 Task: Create in the project AgileFlow and in the Backlog issue 'Integrate a new customer loyalty program feature into an existing e-commerce website to improve customer retention and repeat sales' a child issue 'Code optimization for energy-efficient natural language processing', and assign it to team member softage.2@softage.net. Create in the project AgileFlow and in the Backlog issue 'Develop a new tool for automated testing of mobile application battery consumption and energy efficiency' a child issue 'Email campaign deliverability tracking and analysis', and assign it to team member softage.3@softage.net
Action: Mouse moved to (700, 537)
Screenshot: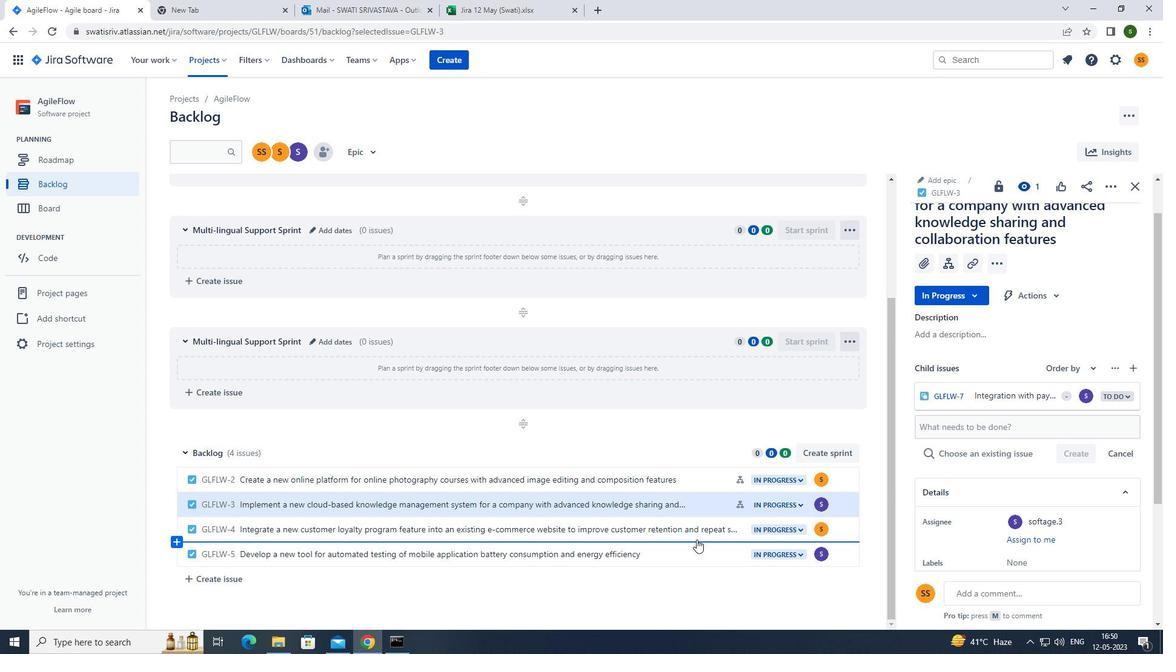 
Action: Mouse pressed left at (700, 537)
Screenshot: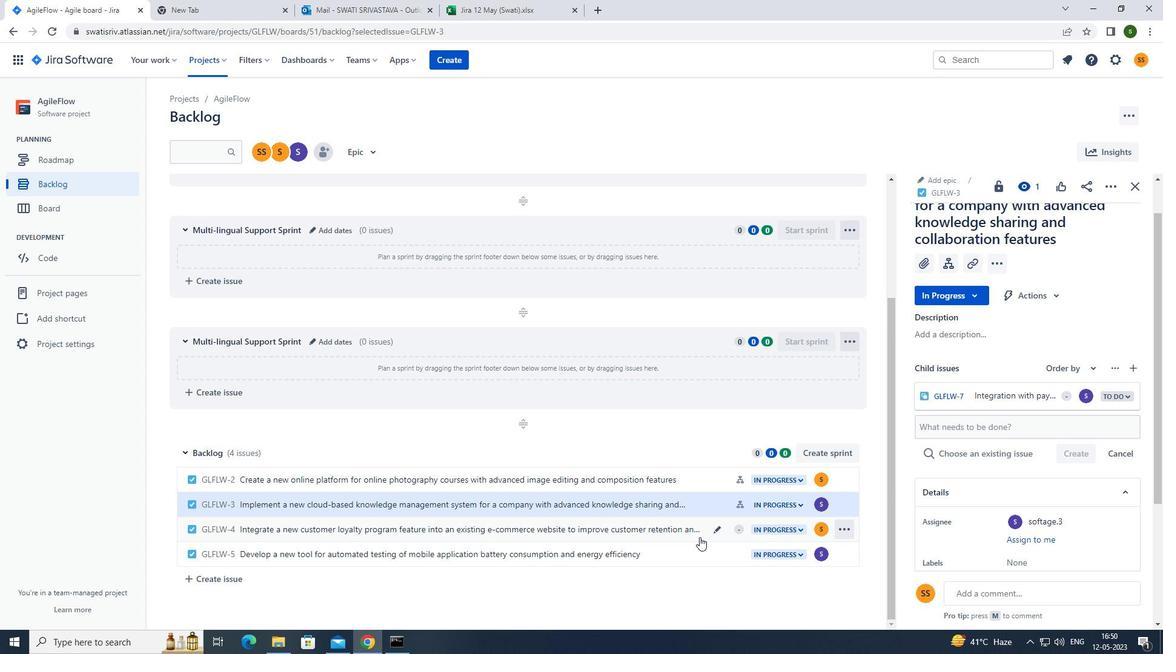 
Action: Mouse moved to (949, 312)
Screenshot: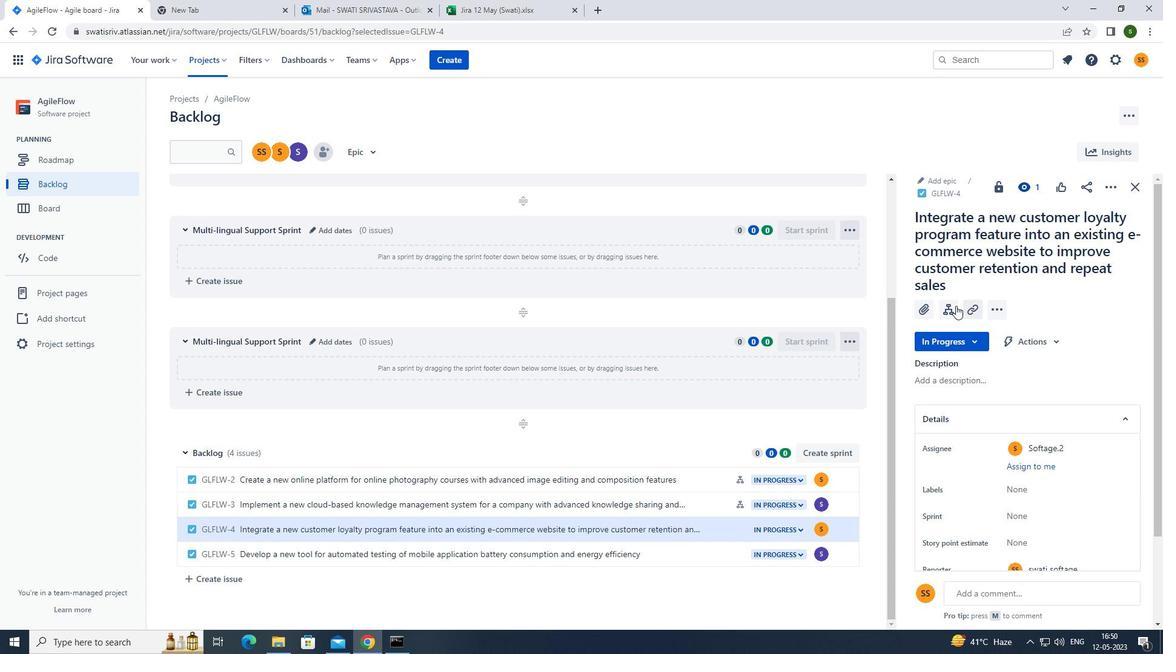 
Action: Mouse pressed left at (949, 312)
Screenshot: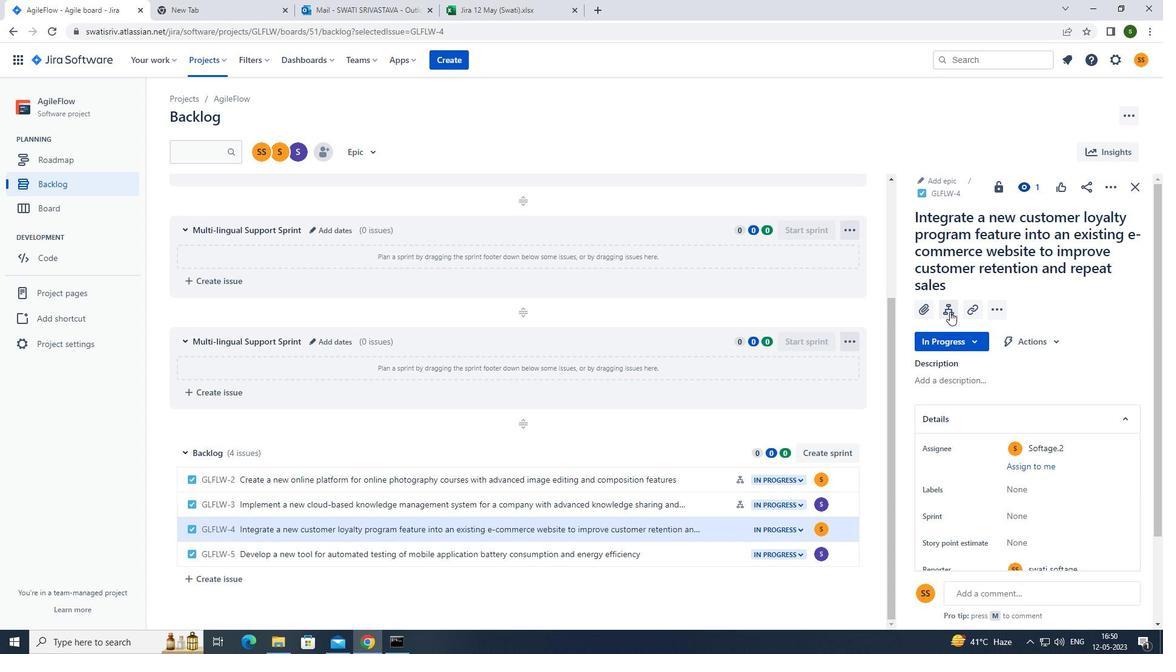 
Action: Mouse moved to (937, 392)
Screenshot: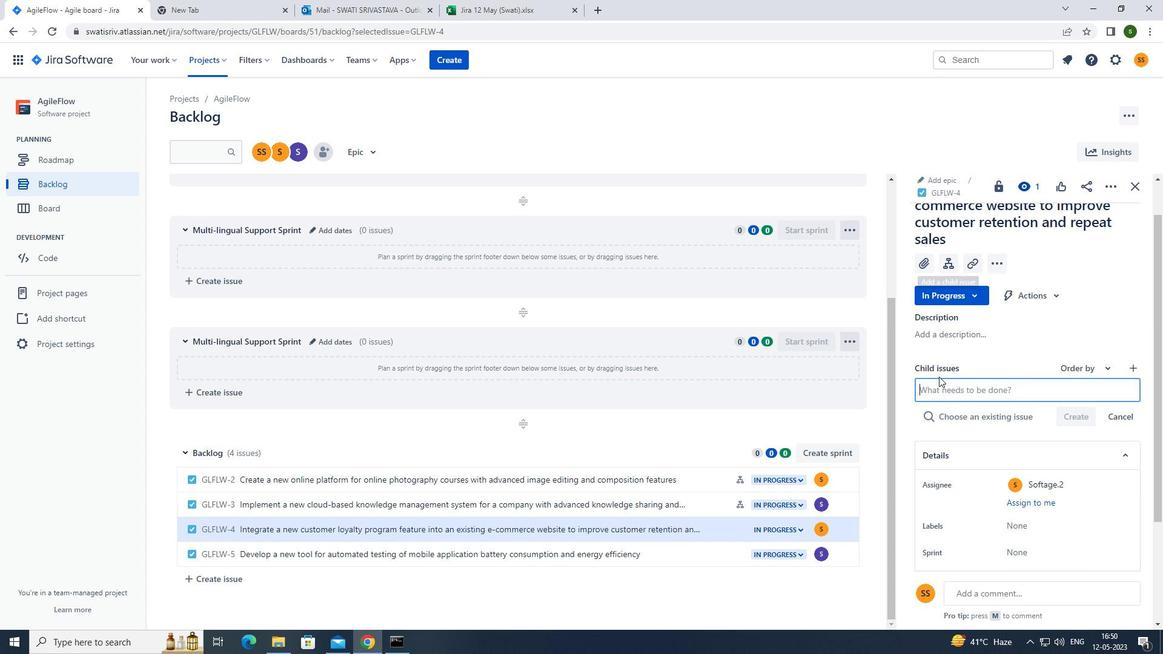 
Action: Mouse pressed left at (937, 392)
Screenshot: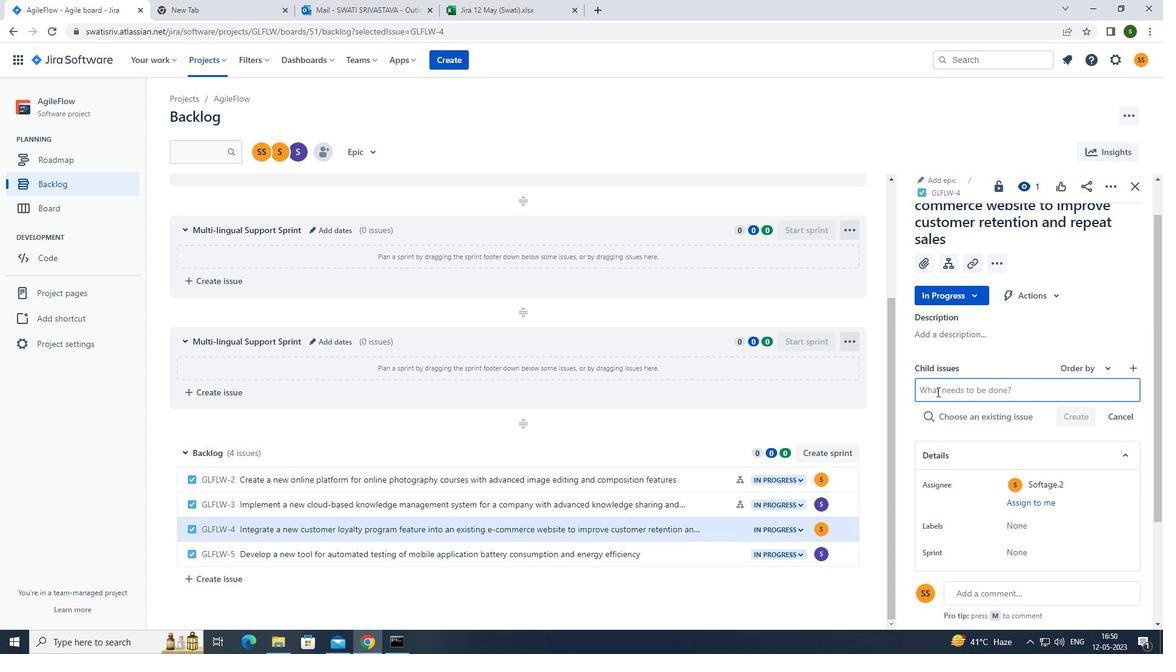 
Action: Key pressed <Key.caps_lock>c<Key.caps_lock>ode<Key.space>optimization<Key.space>for<Key.space>energy-efficient<Key.space>natural<Key.space>language<Key.space>processing<Key.enter>
Screenshot: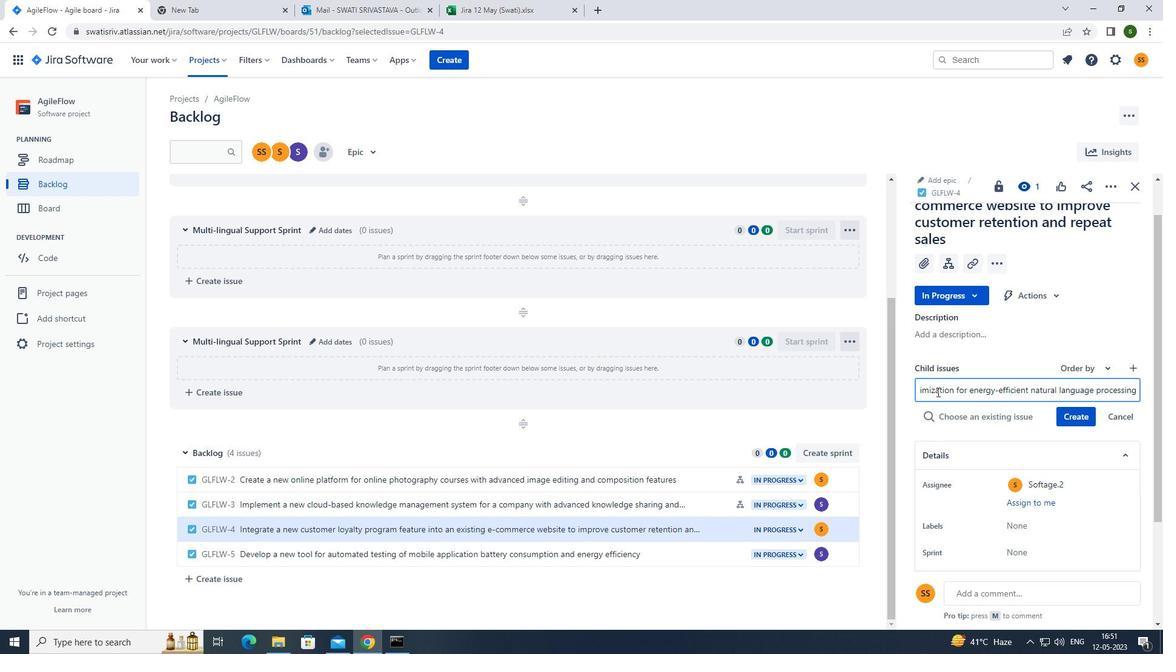 
Action: Mouse moved to (1080, 395)
Screenshot: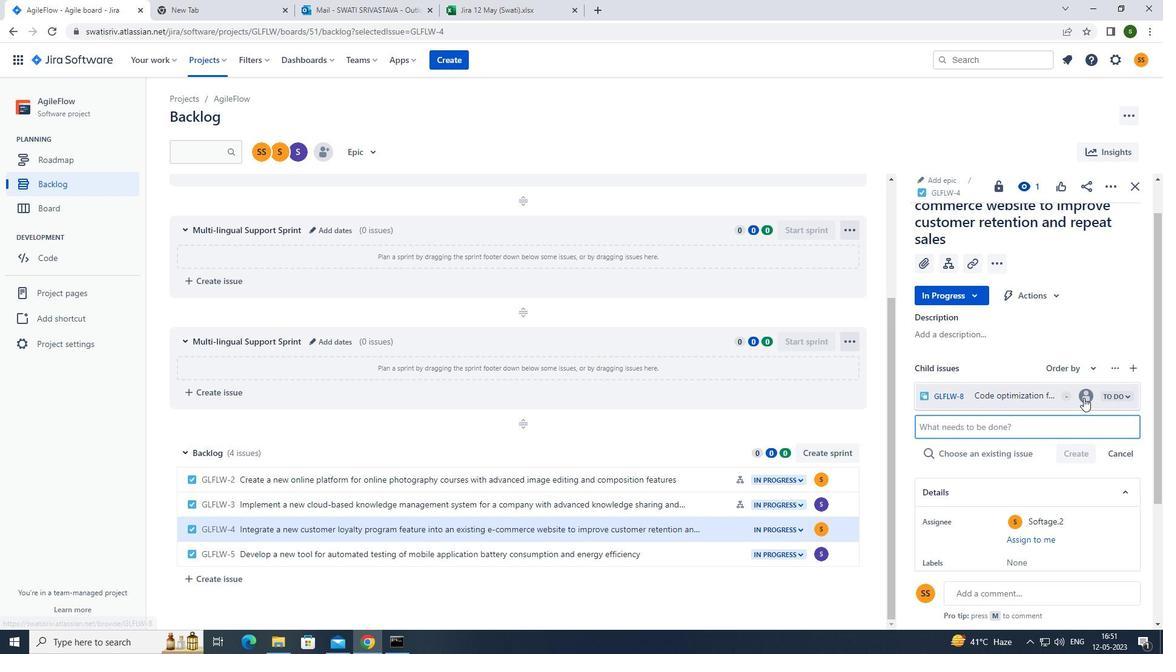 
Action: Mouse pressed left at (1080, 395)
Screenshot: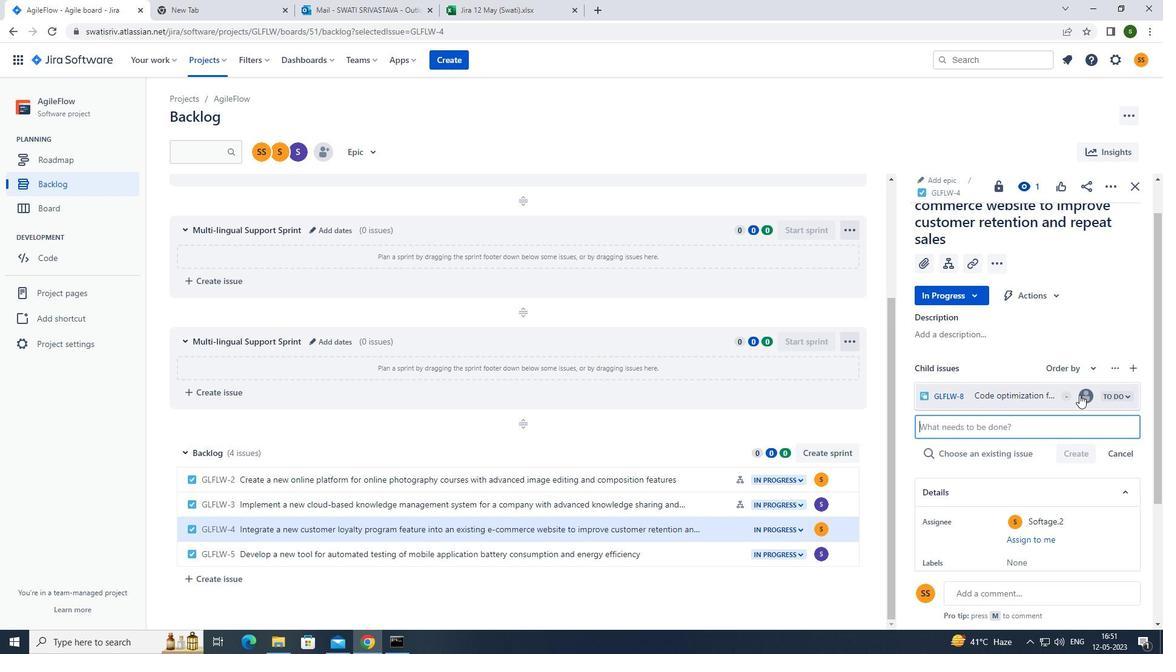
Action: Mouse moved to (989, 436)
Screenshot: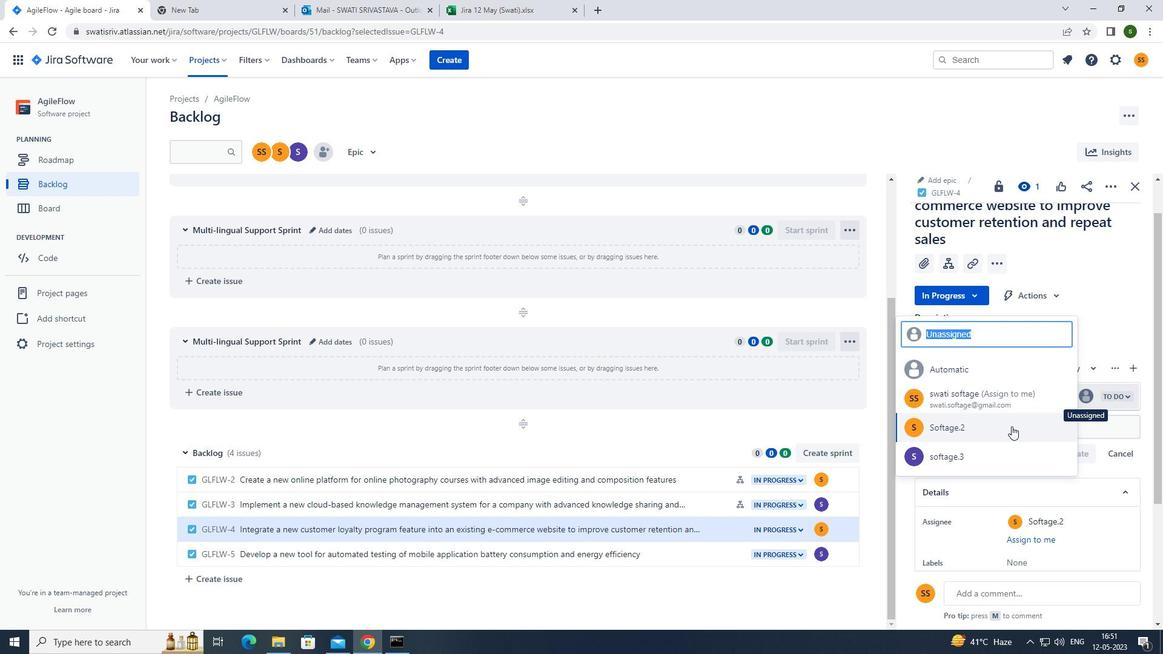
Action: Mouse pressed left at (989, 436)
Screenshot: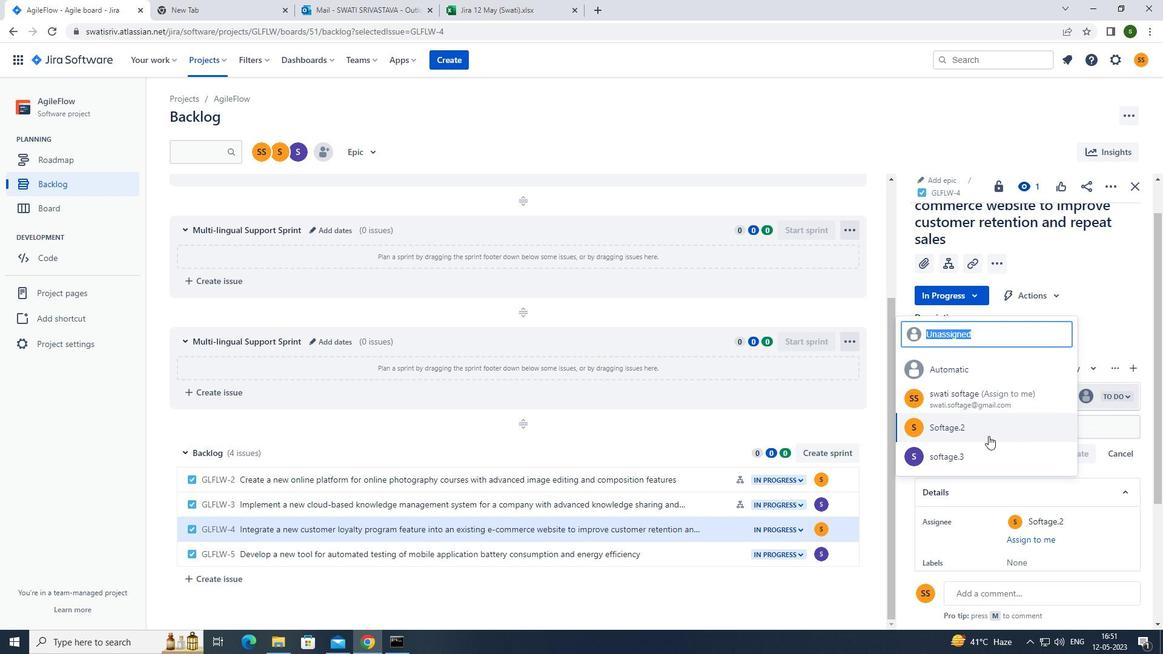 
Action: Mouse moved to (718, 560)
Screenshot: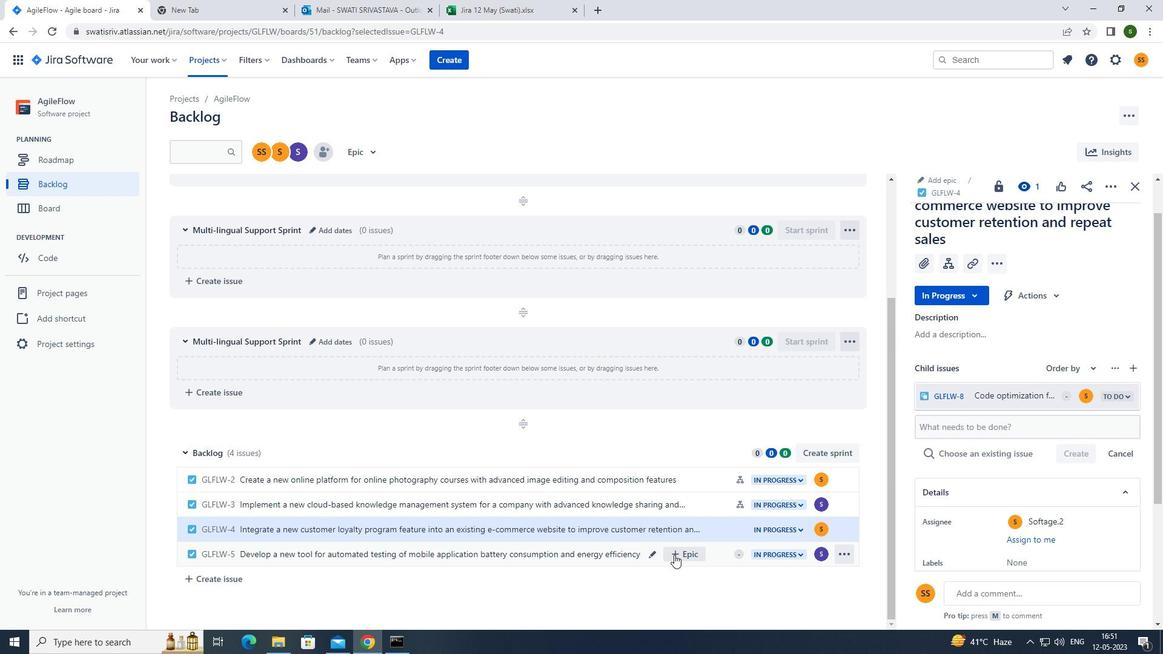 
Action: Mouse pressed left at (718, 560)
Screenshot: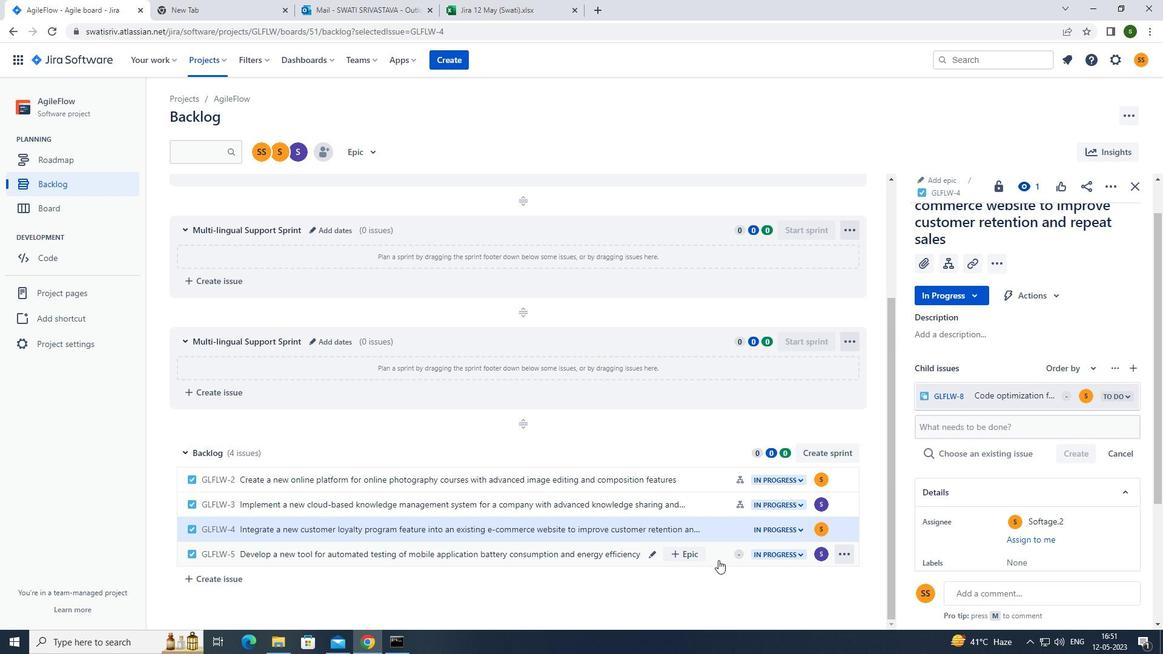 
Action: Mouse moved to (955, 290)
Screenshot: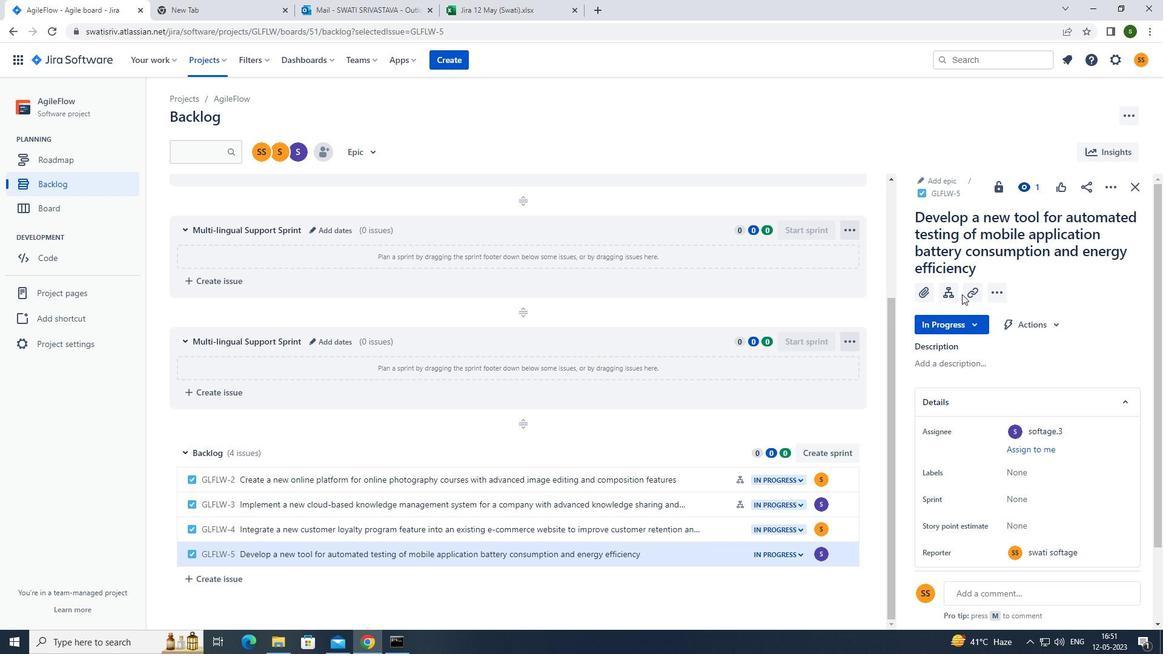 
Action: Mouse pressed left at (955, 290)
Screenshot: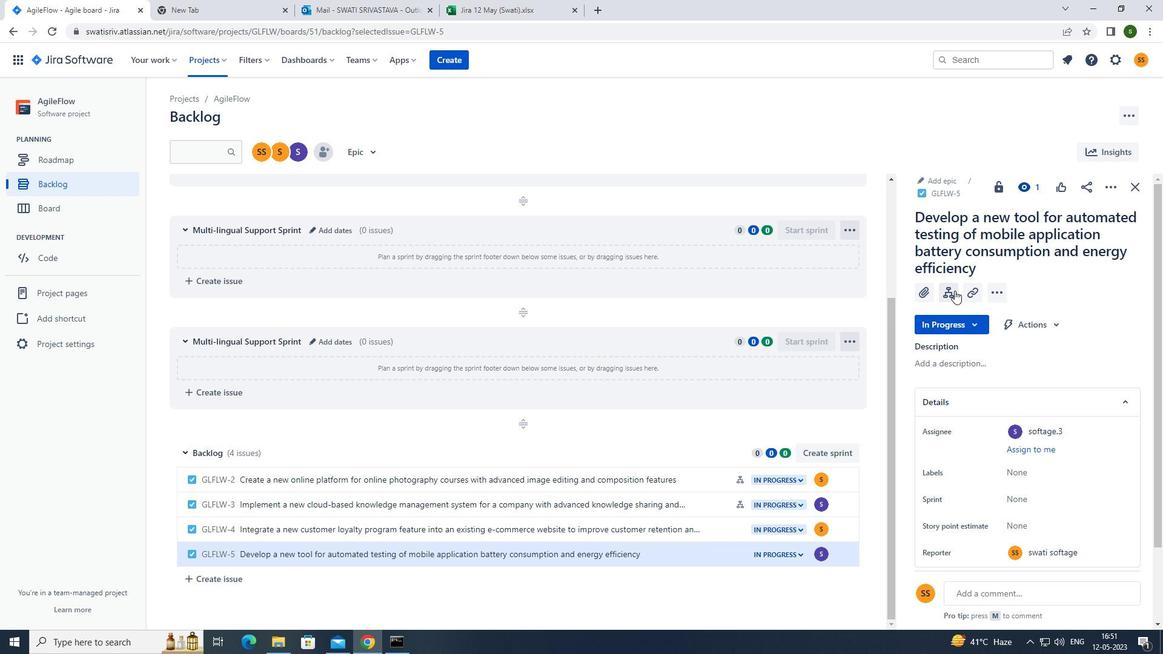 
Action: Mouse moved to (990, 390)
Screenshot: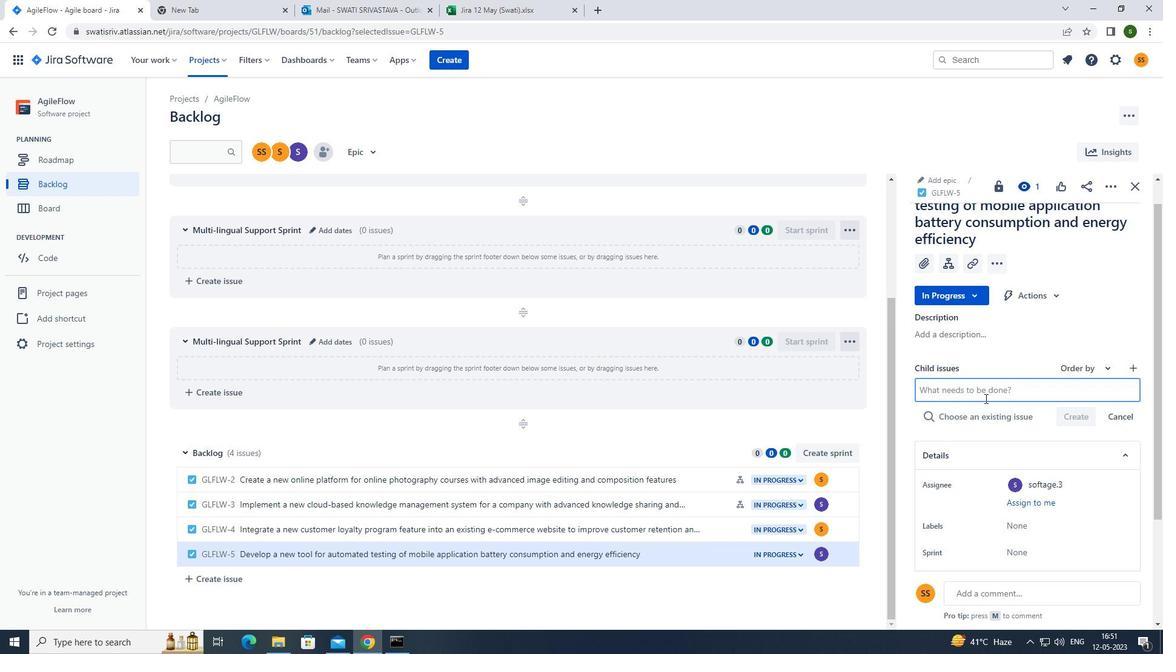 
Action: Mouse pressed left at (990, 390)
Screenshot: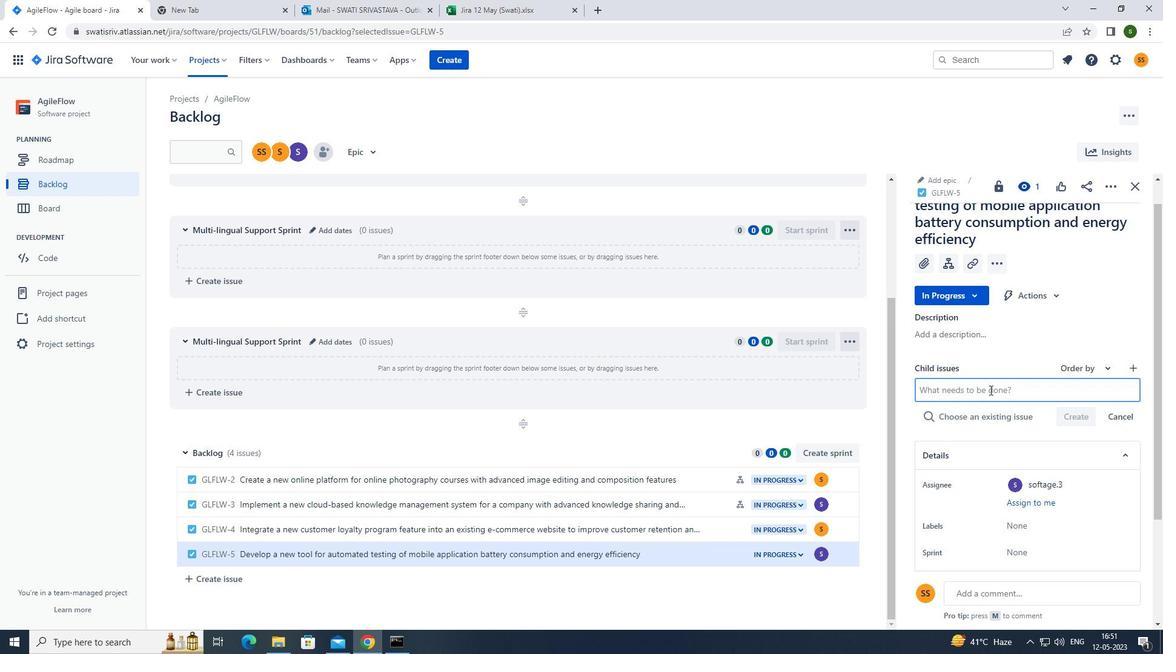 
Action: Mouse moved to (969, 397)
Screenshot: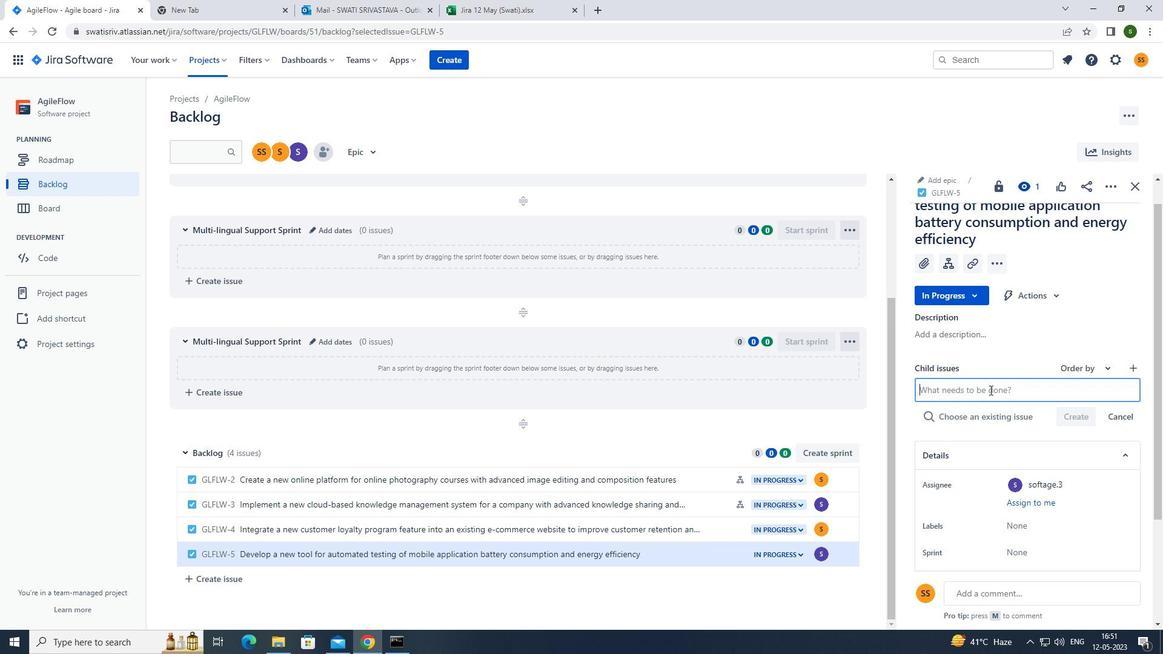 
Action: Key pressed <Key.caps_lock>e<Key.caps_lock>mail<Key.space>campaign<Key.space>deliverability<Key.space>tracking<Key.space>and<Key.space>analysis<Key.enter>
Screenshot: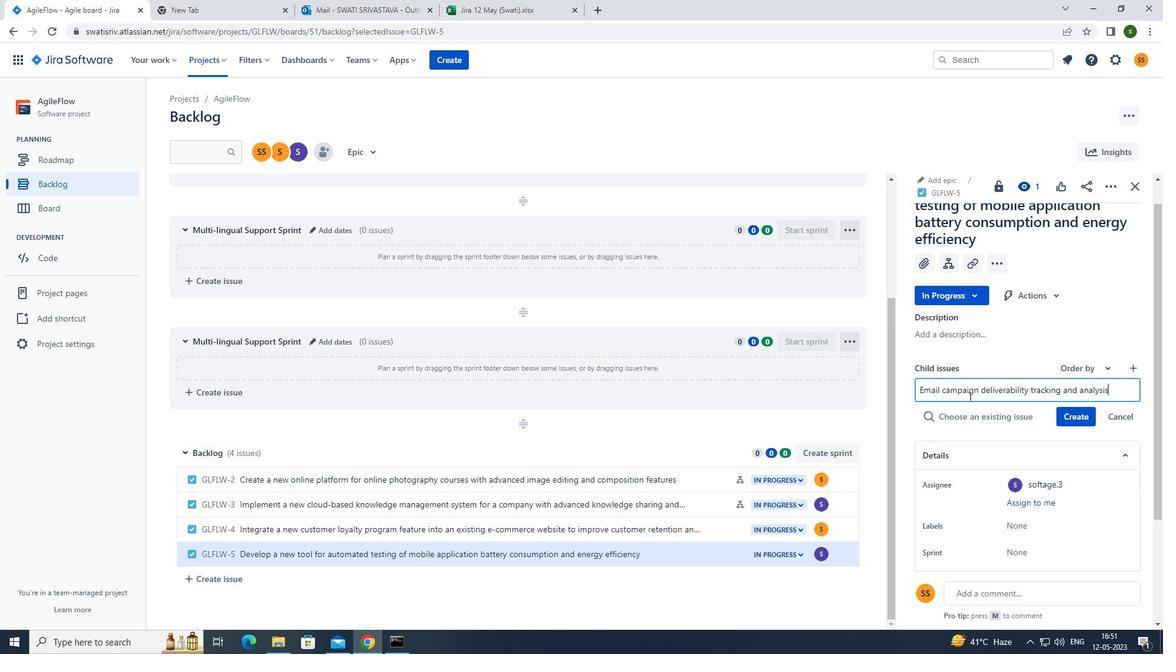 
Action: Mouse moved to (1084, 393)
Screenshot: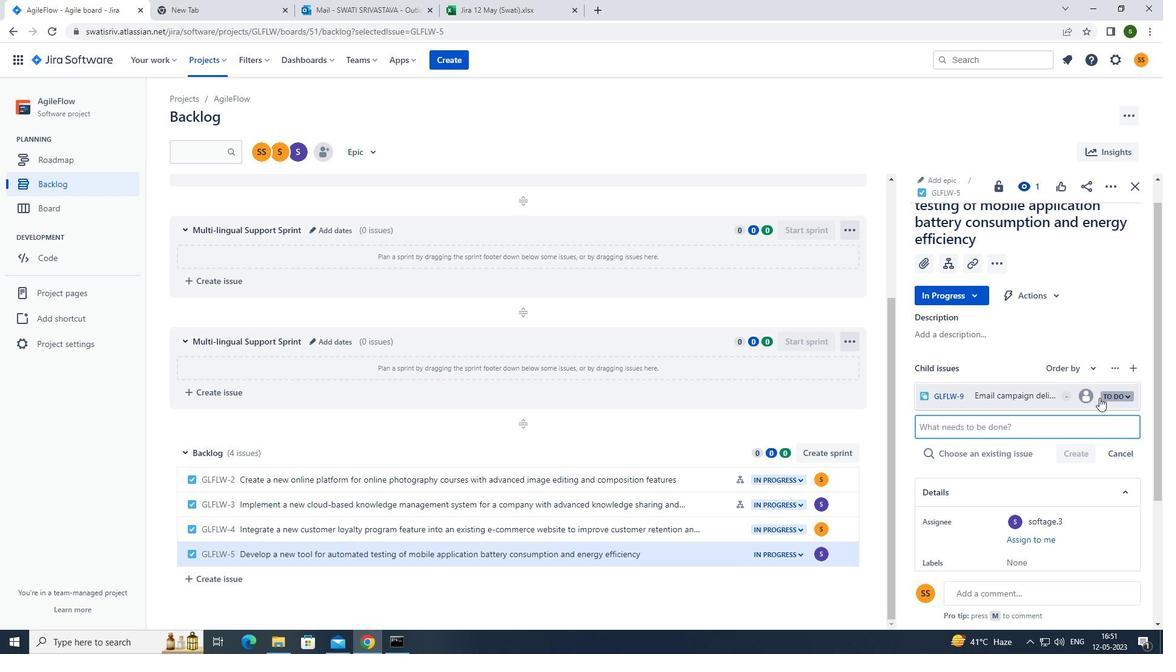 
Action: Mouse pressed left at (1084, 393)
Screenshot: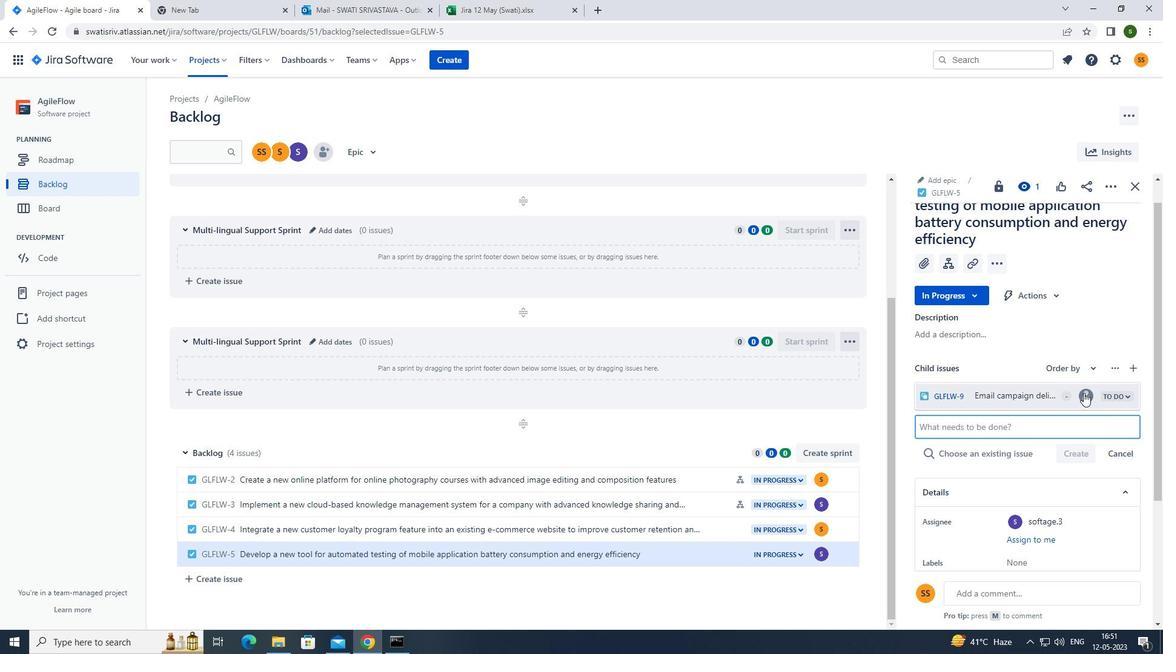 
Action: Mouse moved to (960, 457)
Screenshot: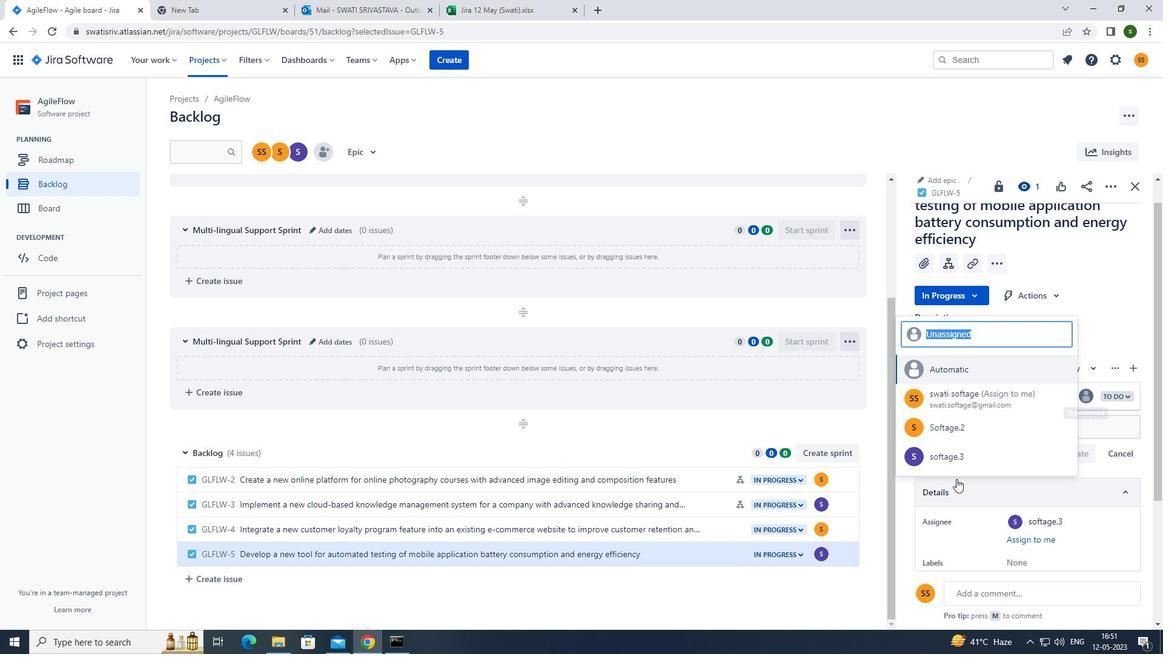 
Action: Mouse pressed left at (960, 457)
Screenshot: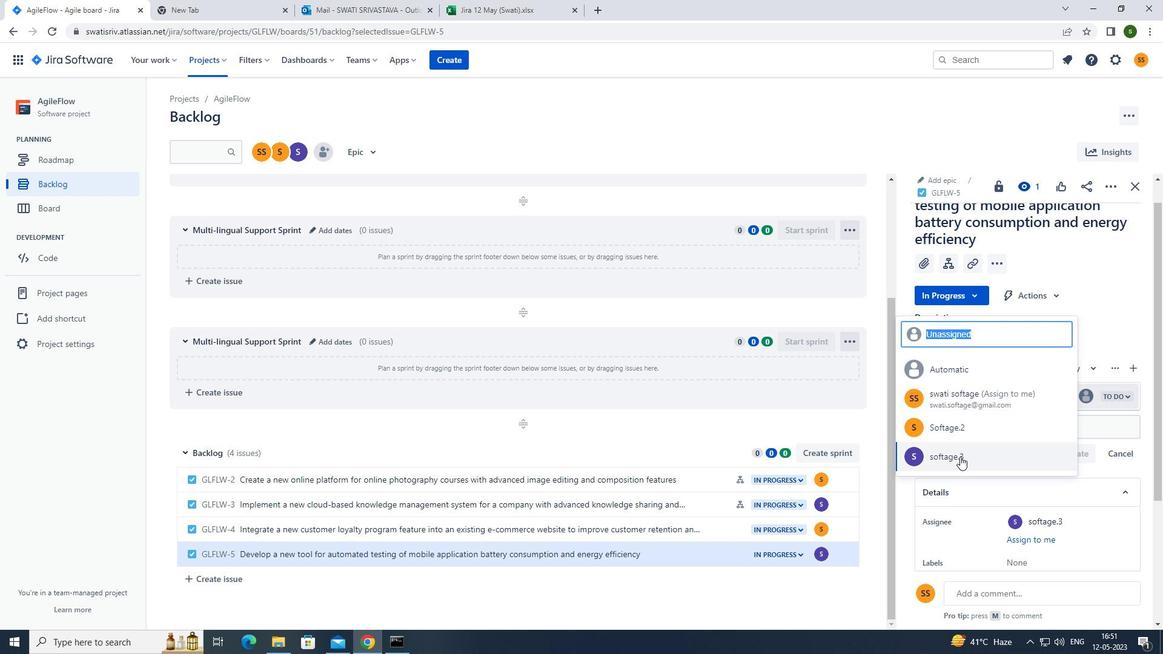 
Action: Mouse moved to (737, 606)
Screenshot: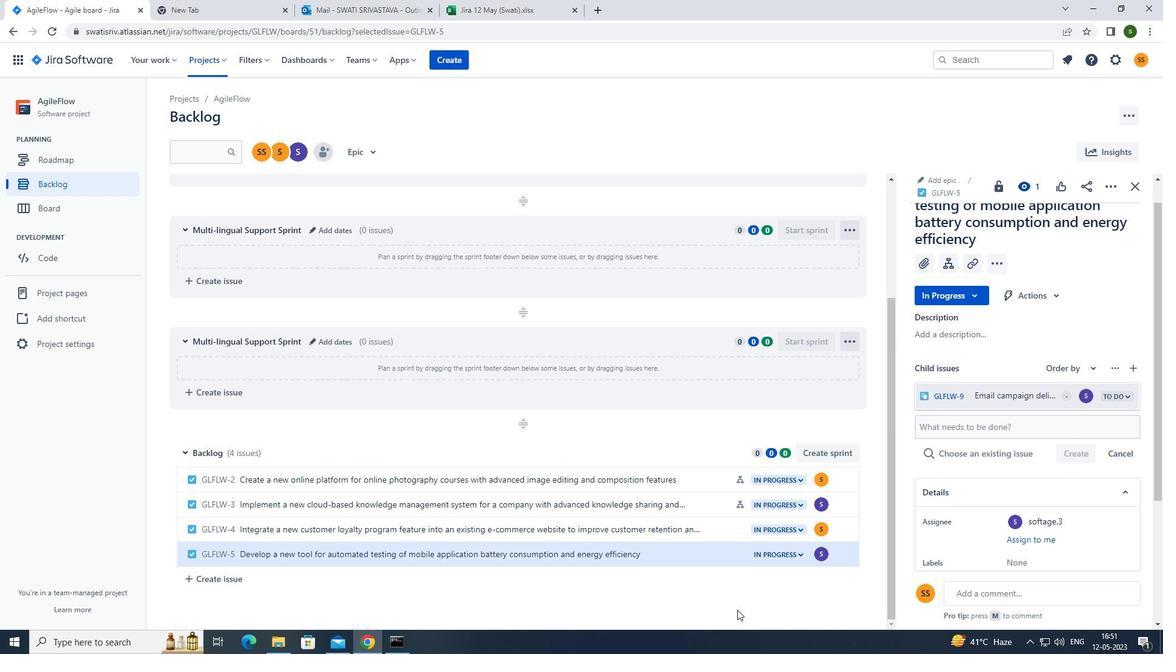 
